 Task: Add Juneshine Mango Daydream to the cart.
Action: Mouse moved to (685, 247)
Screenshot: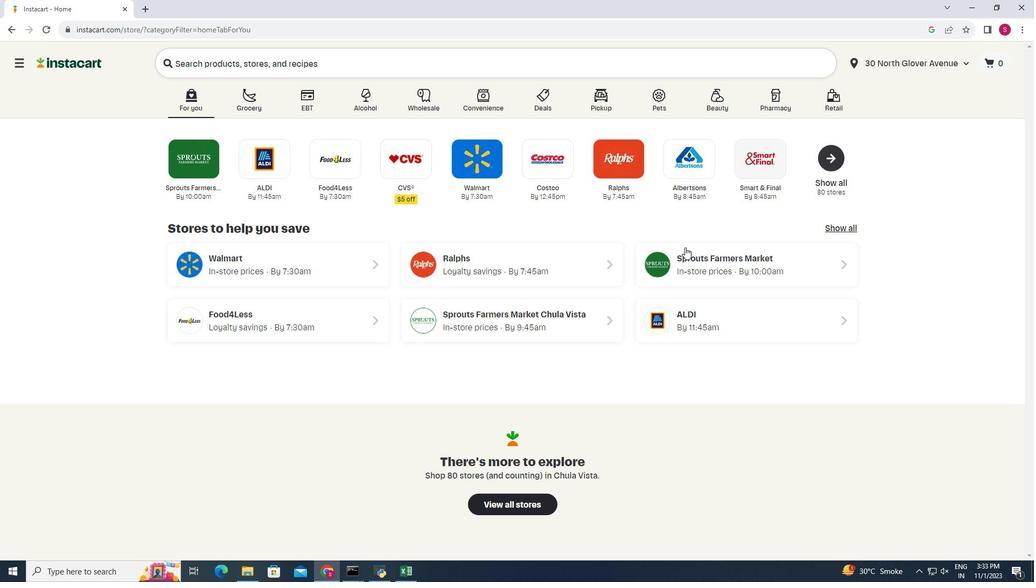 
Action: Mouse pressed left at (685, 247)
Screenshot: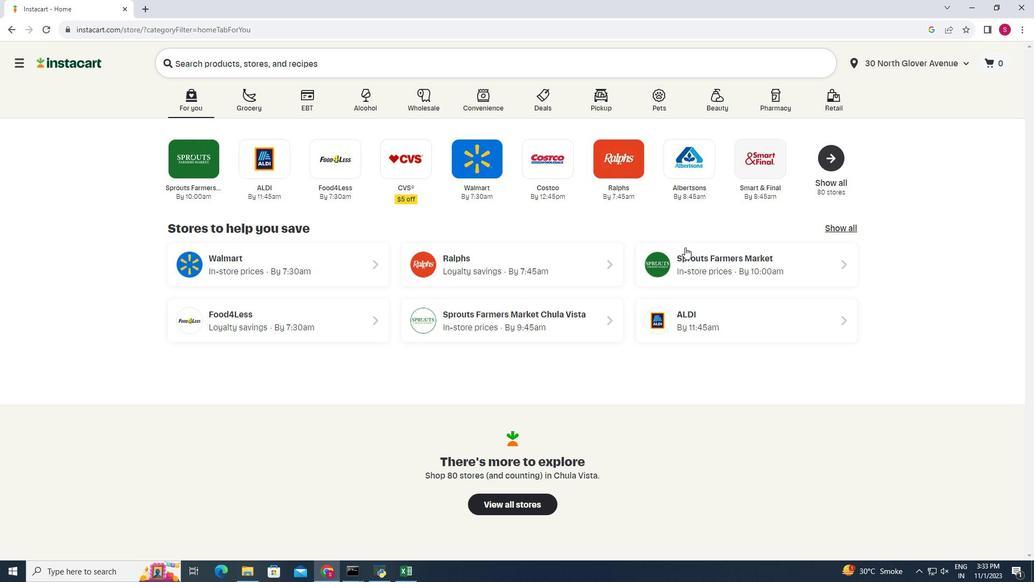 
Action: Mouse moved to (48, 533)
Screenshot: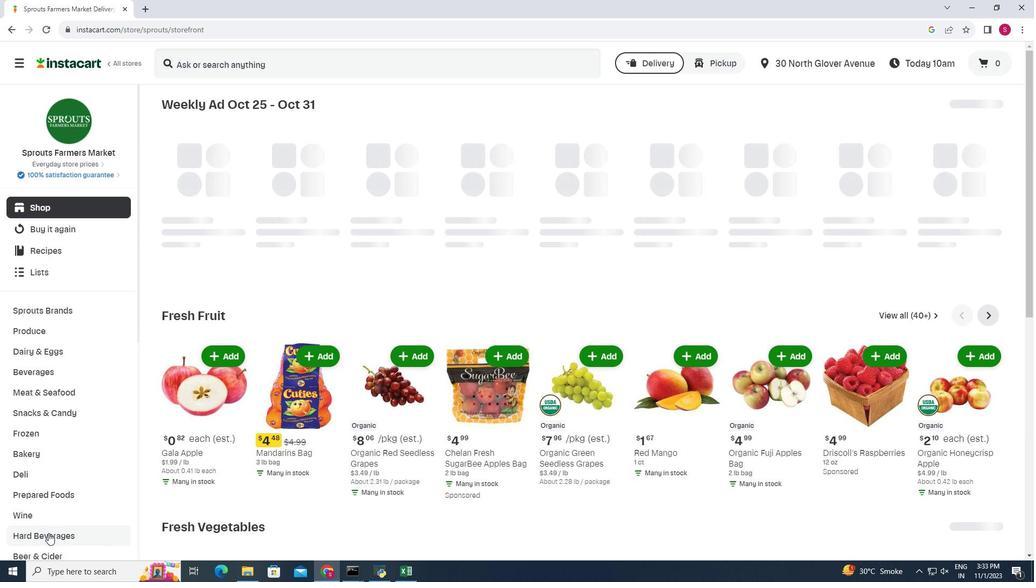 
Action: Mouse pressed left at (48, 533)
Screenshot: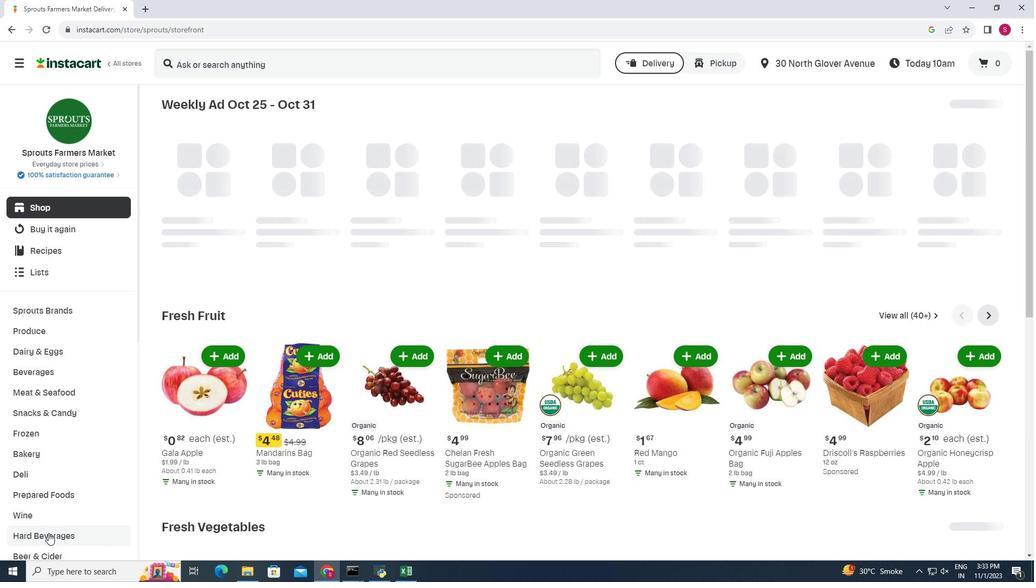 
Action: Mouse moved to (373, 134)
Screenshot: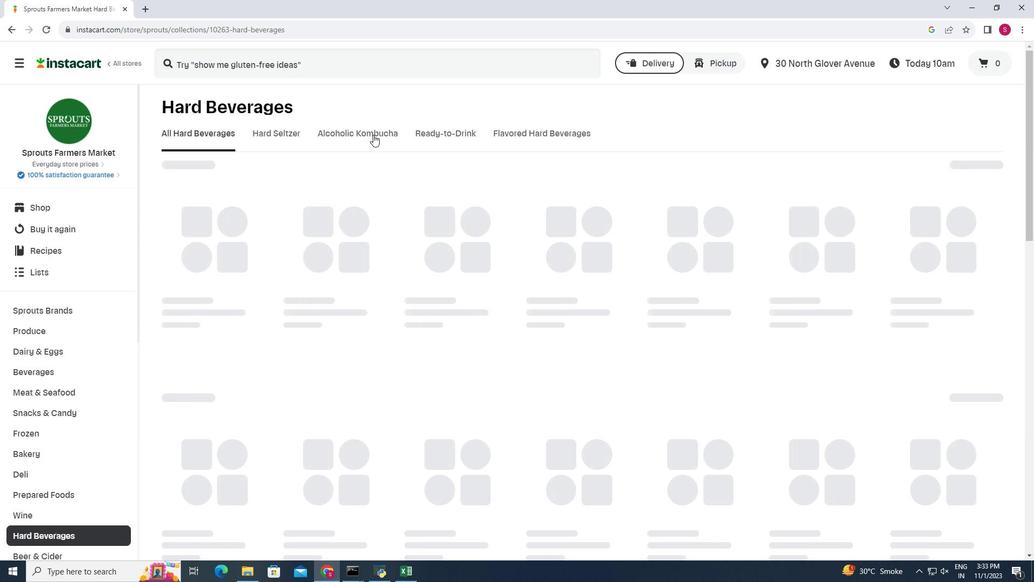 
Action: Mouse pressed left at (373, 134)
Screenshot: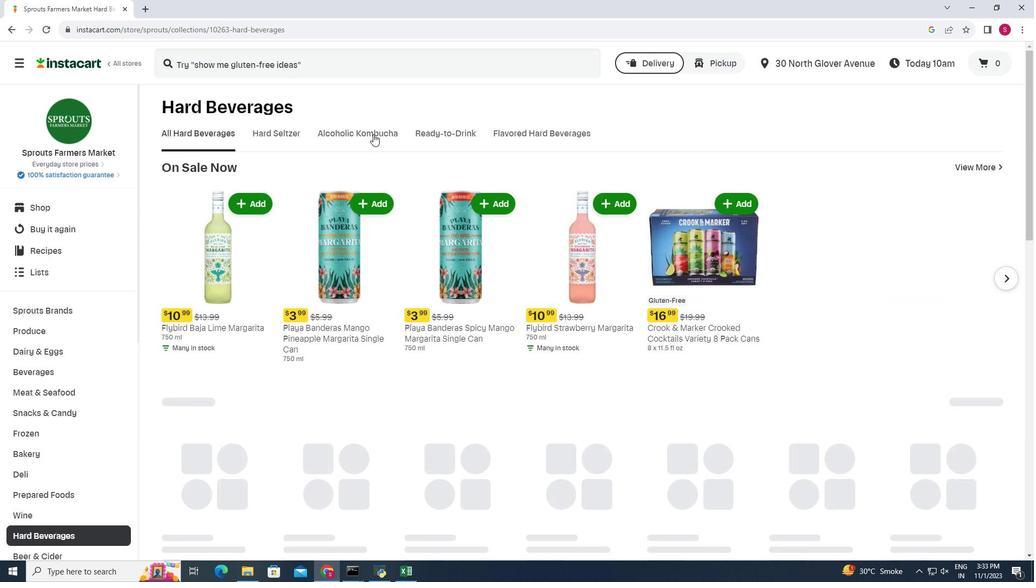 
Action: Mouse moved to (540, 182)
Screenshot: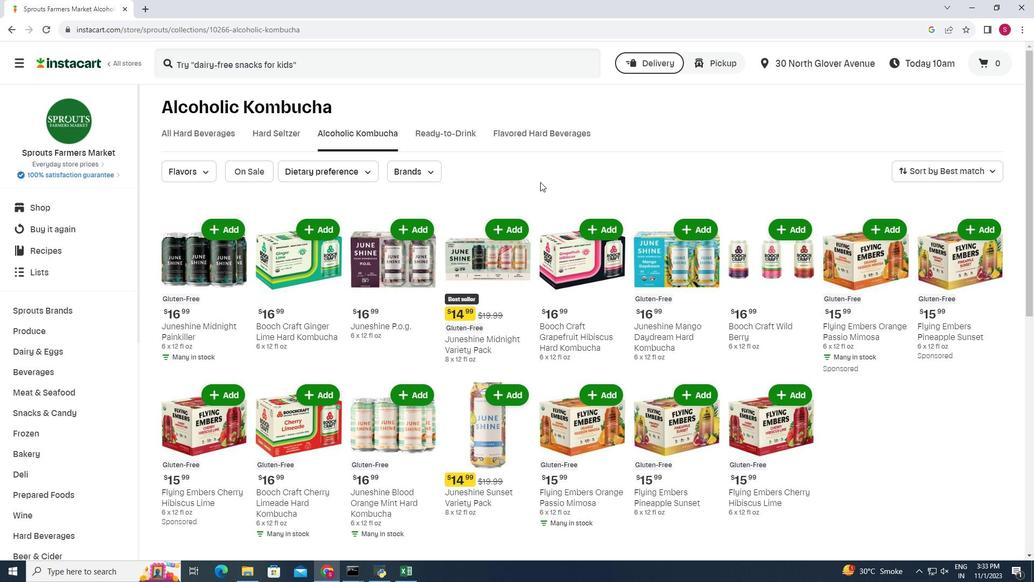 
Action: Mouse scrolled (540, 181) with delta (0, 0)
Screenshot: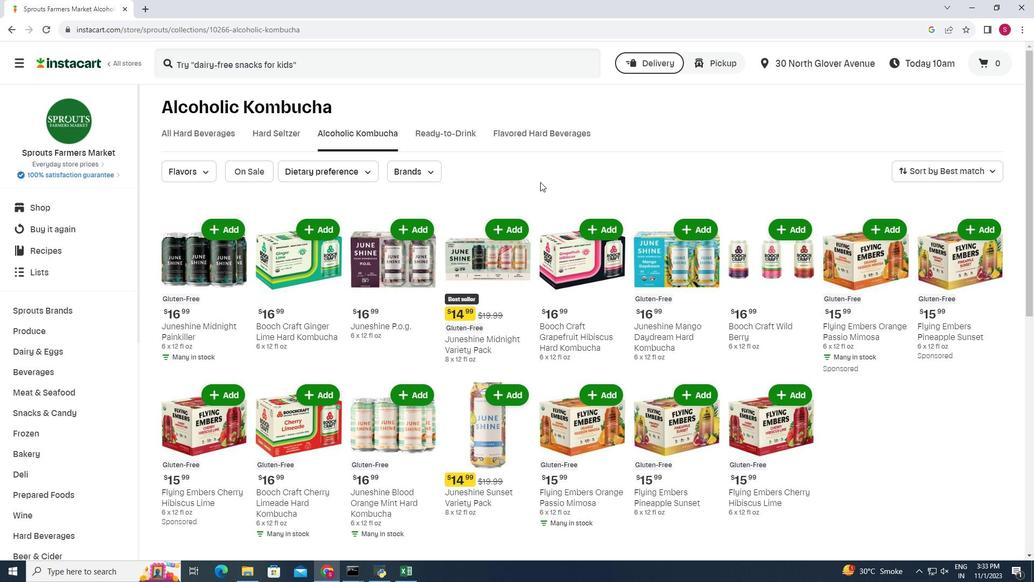
Action: Mouse moved to (540, 185)
Screenshot: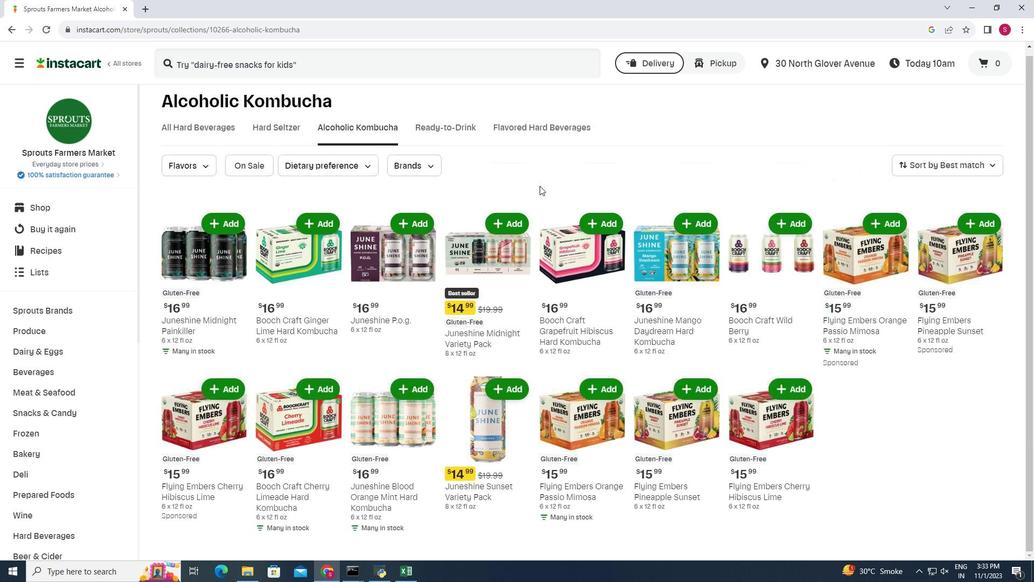 
